 Task: Choose a LinkedIn plan to start my free month.
Action: Mouse moved to (711, 96)
Screenshot: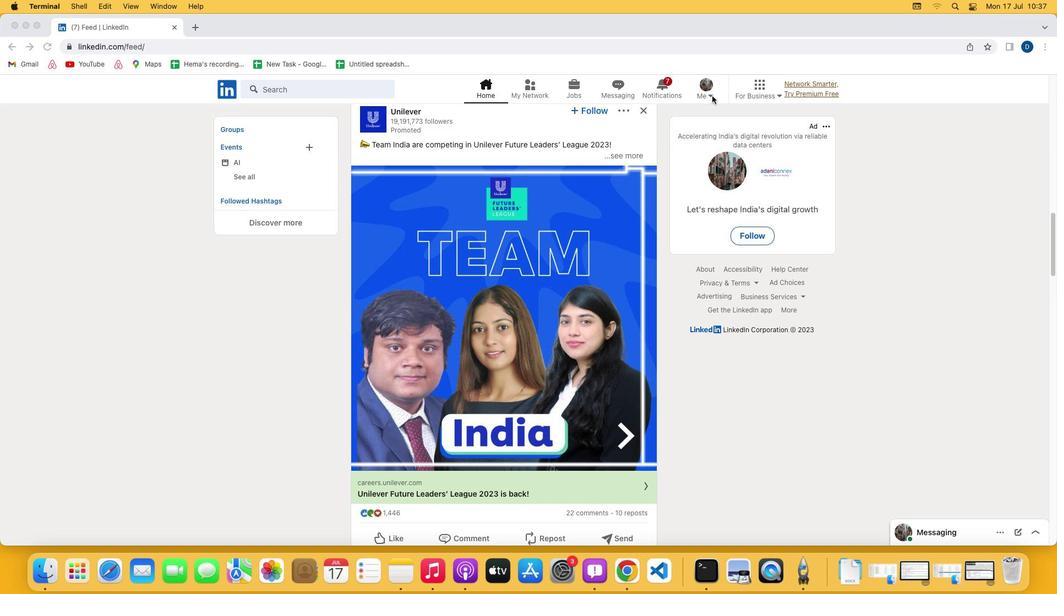 
Action: Mouse pressed left at (711, 96)
Screenshot: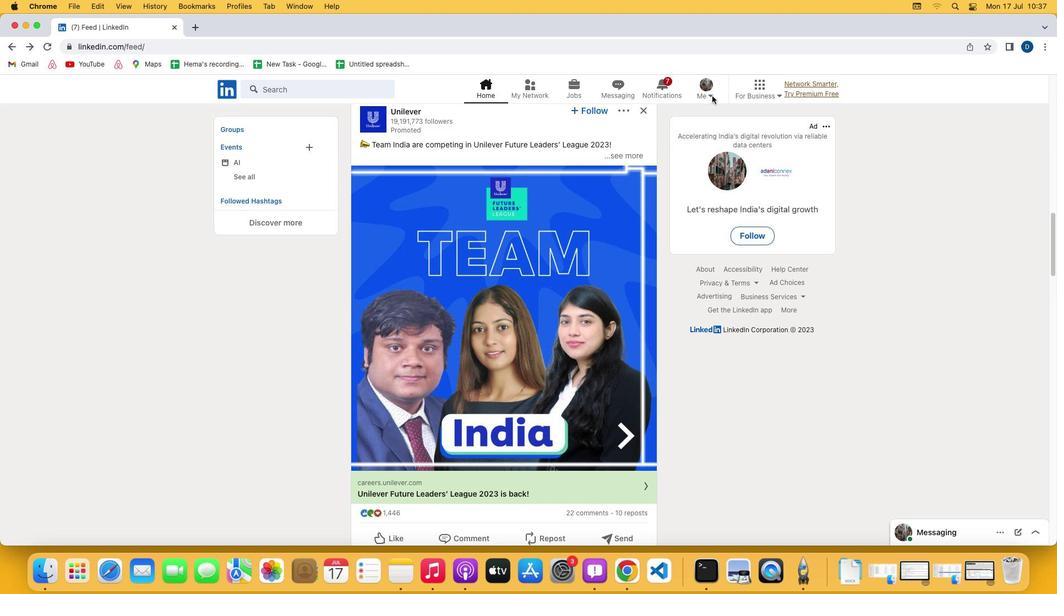 
Action: Mouse pressed left at (711, 96)
Screenshot: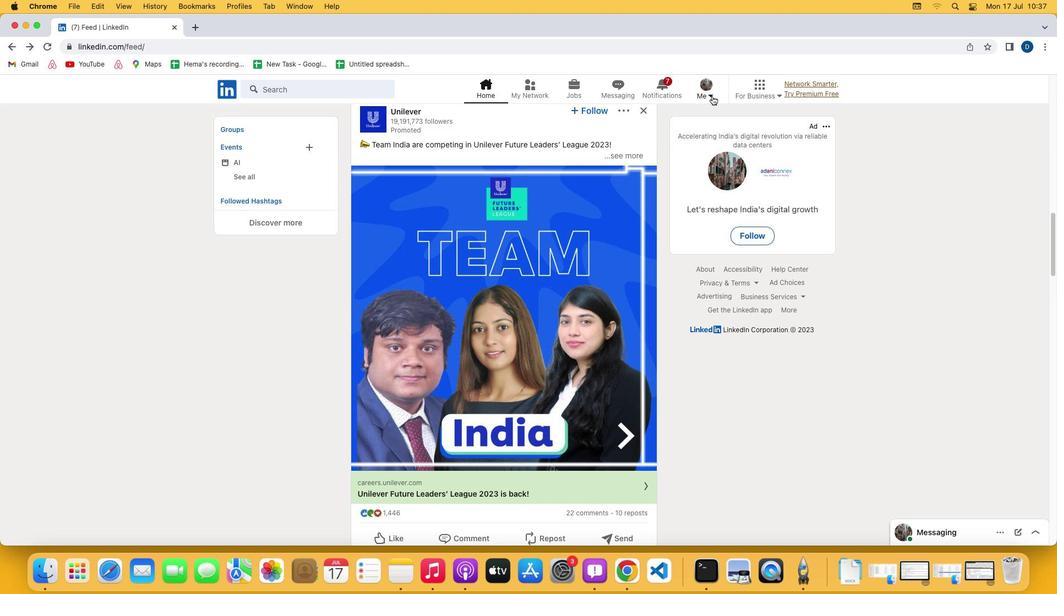 
Action: Mouse moved to (629, 209)
Screenshot: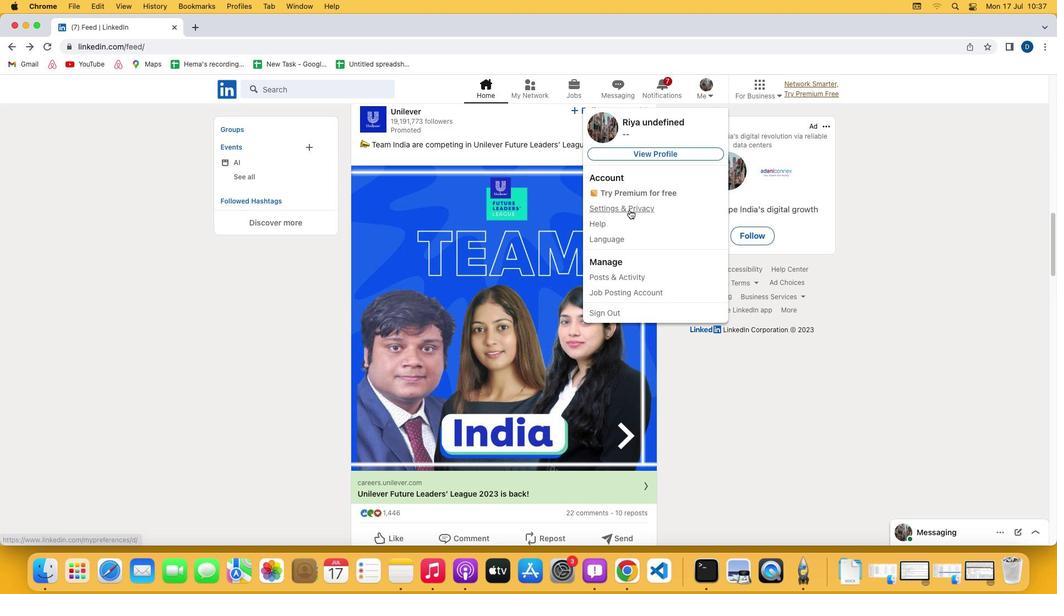 
Action: Mouse pressed left at (629, 209)
Screenshot: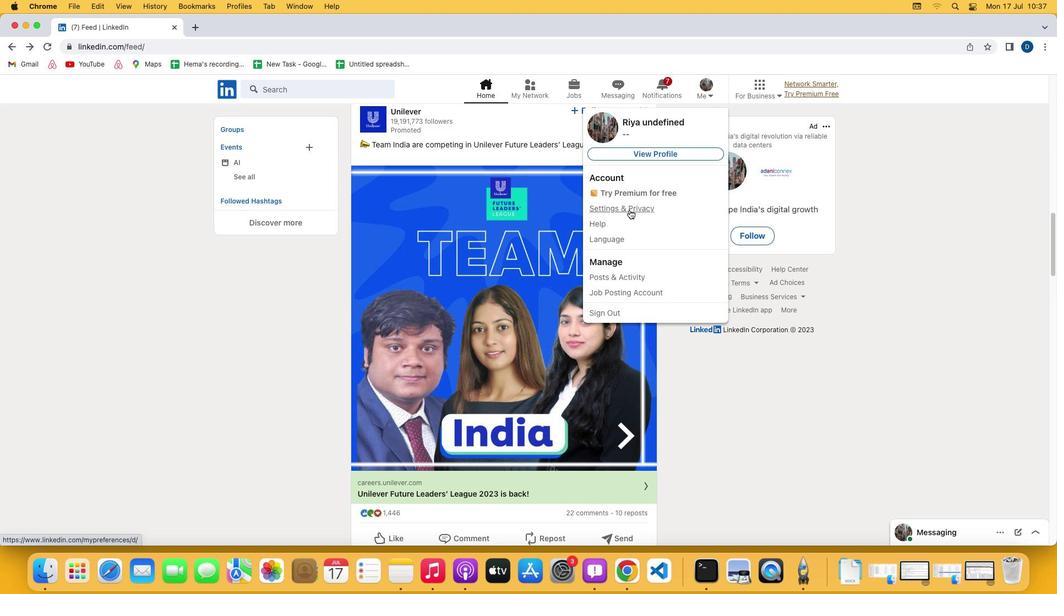 
Action: Mouse moved to (573, 340)
Screenshot: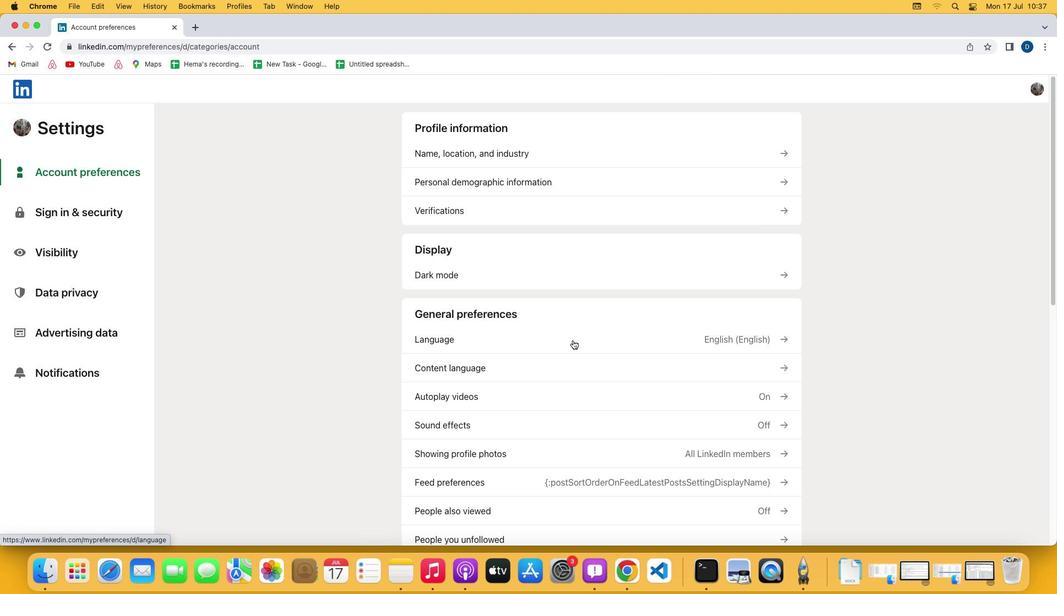 
Action: Mouse scrolled (573, 340) with delta (0, 0)
Screenshot: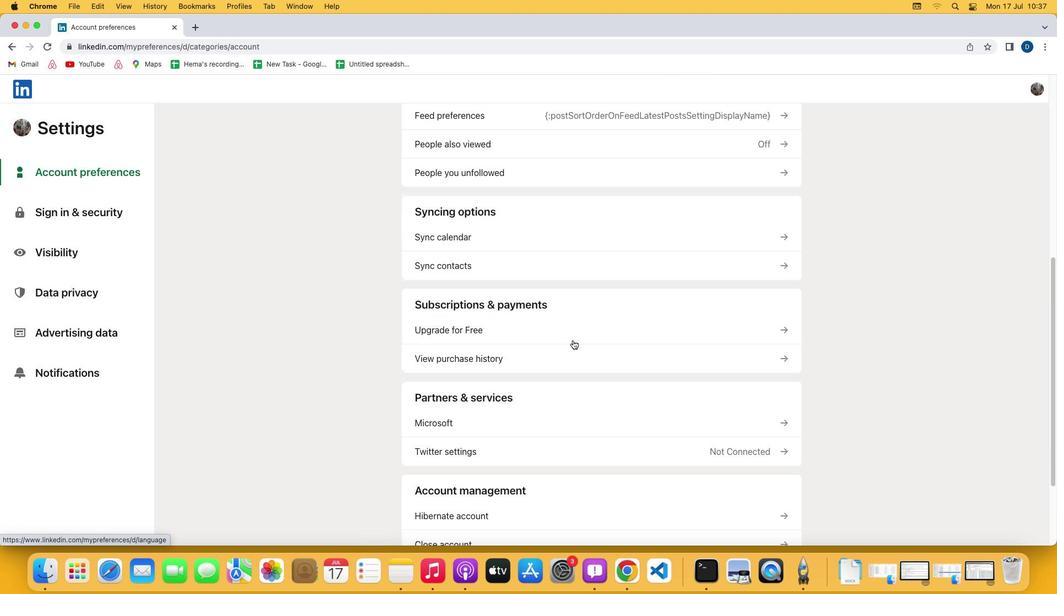
Action: Mouse scrolled (573, 340) with delta (0, 0)
Screenshot: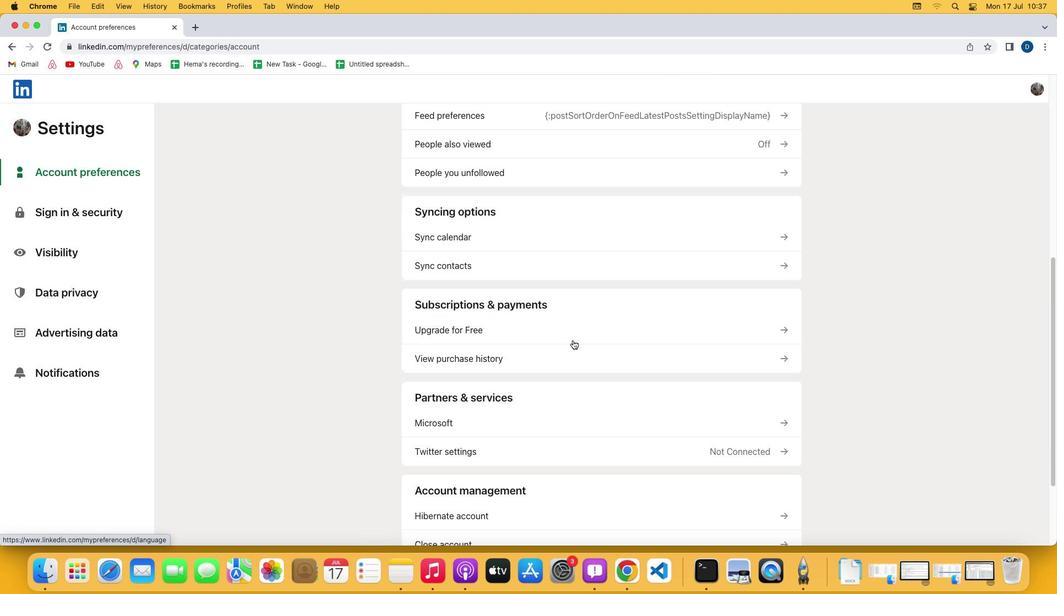 
Action: Mouse scrolled (573, 340) with delta (0, -2)
Screenshot: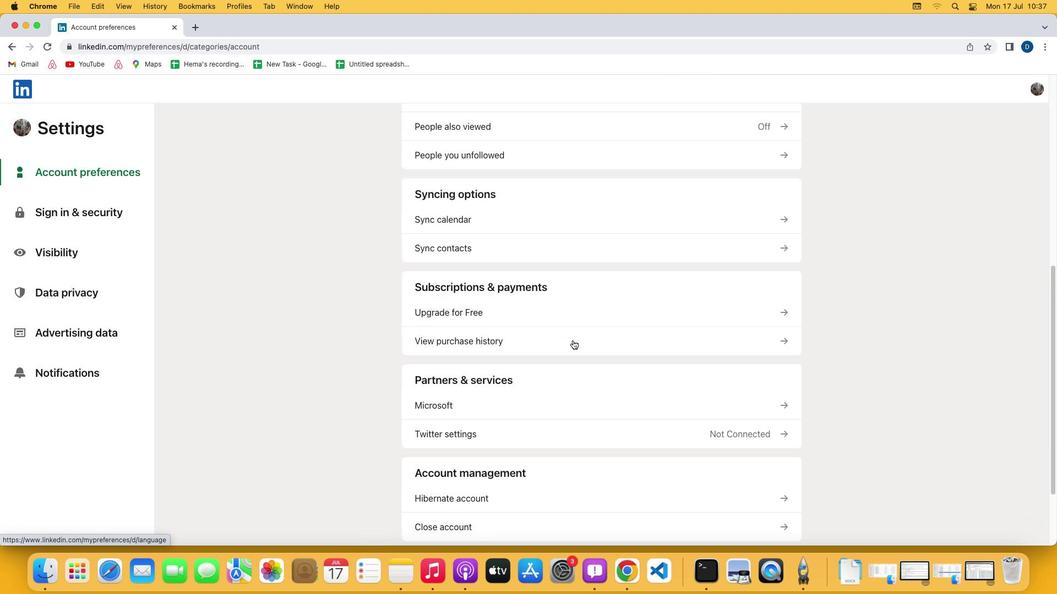 
Action: Mouse scrolled (573, 340) with delta (0, -2)
Screenshot: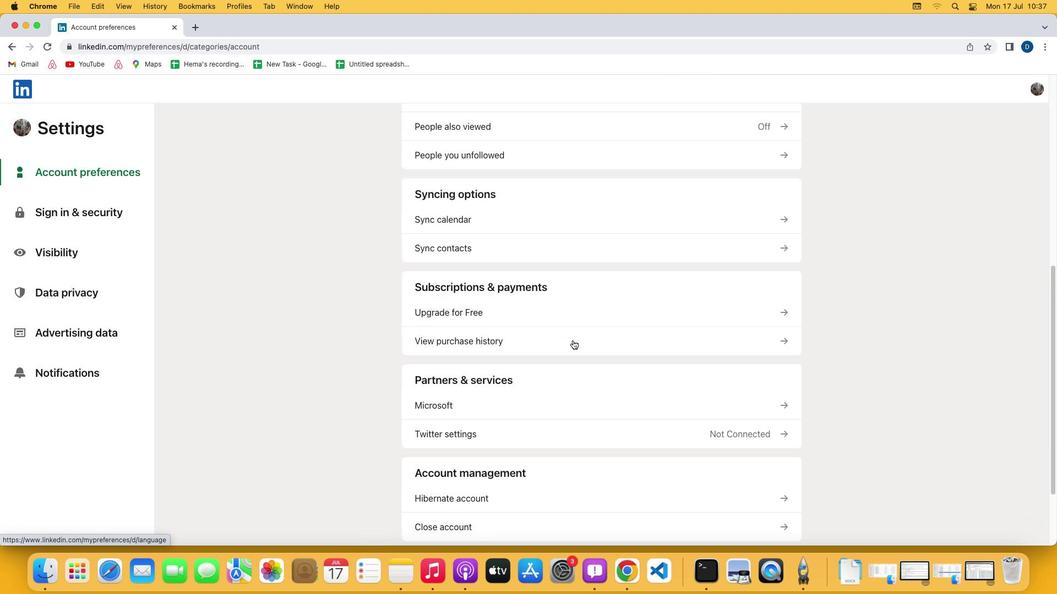 
Action: Mouse scrolled (573, 340) with delta (0, -3)
Screenshot: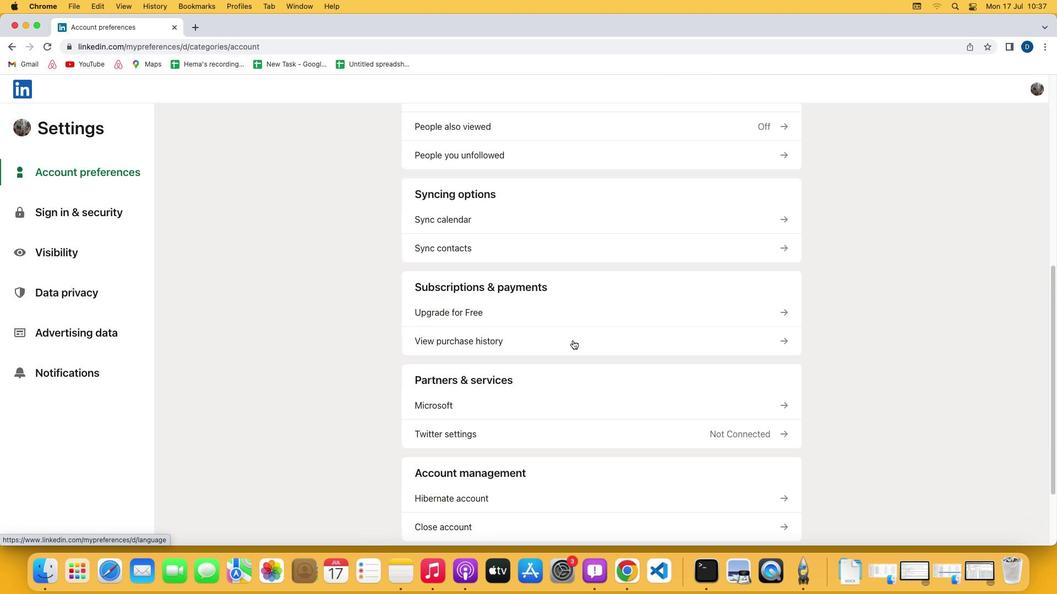 
Action: Mouse scrolled (573, 340) with delta (0, 0)
Screenshot: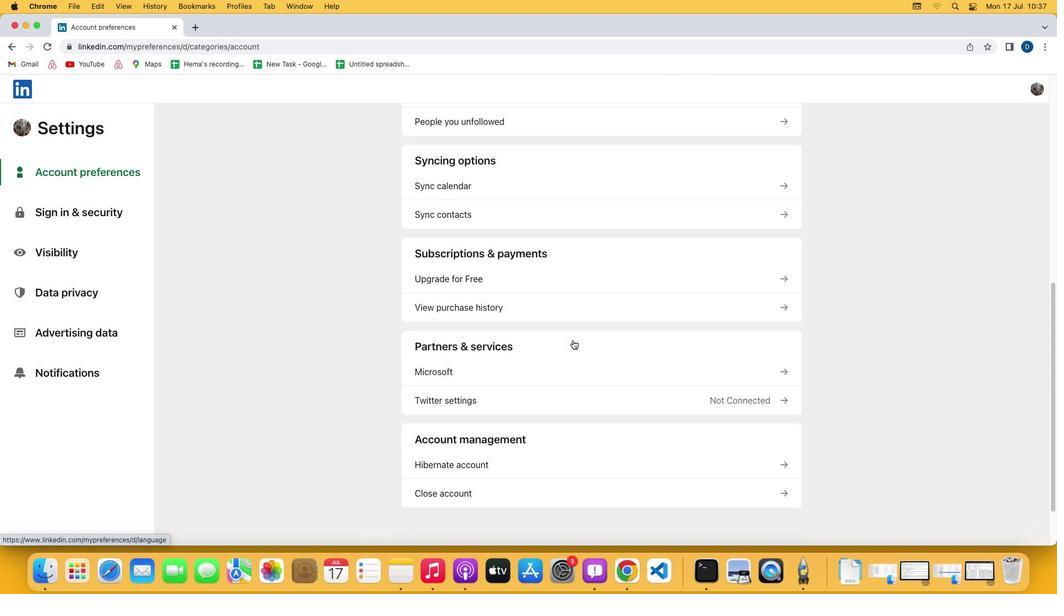 
Action: Mouse scrolled (573, 340) with delta (0, 0)
Screenshot: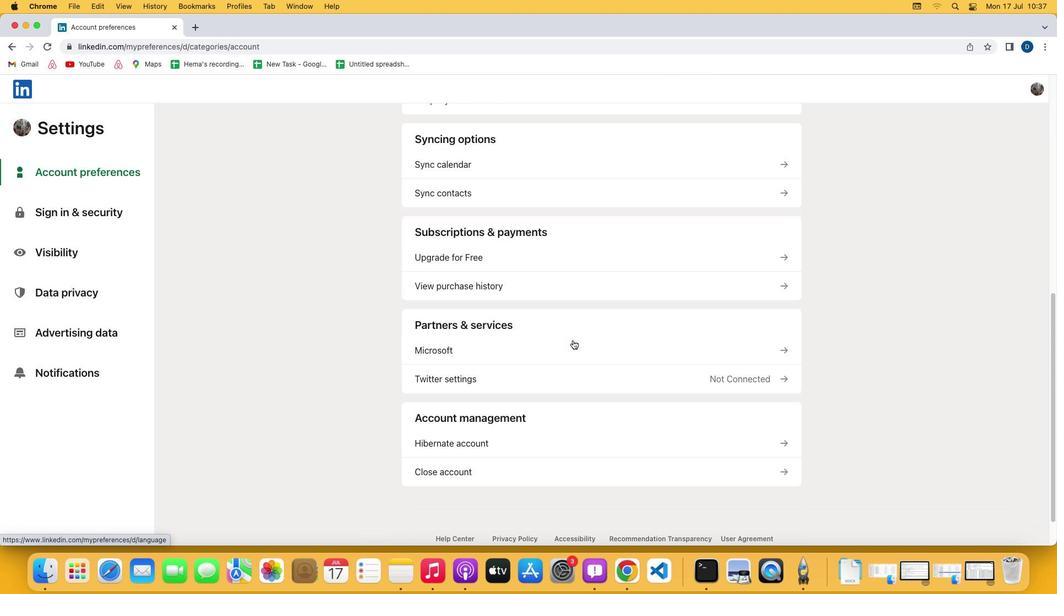 
Action: Mouse scrolled (573, 340) with delta (0, -1)
Screenshot: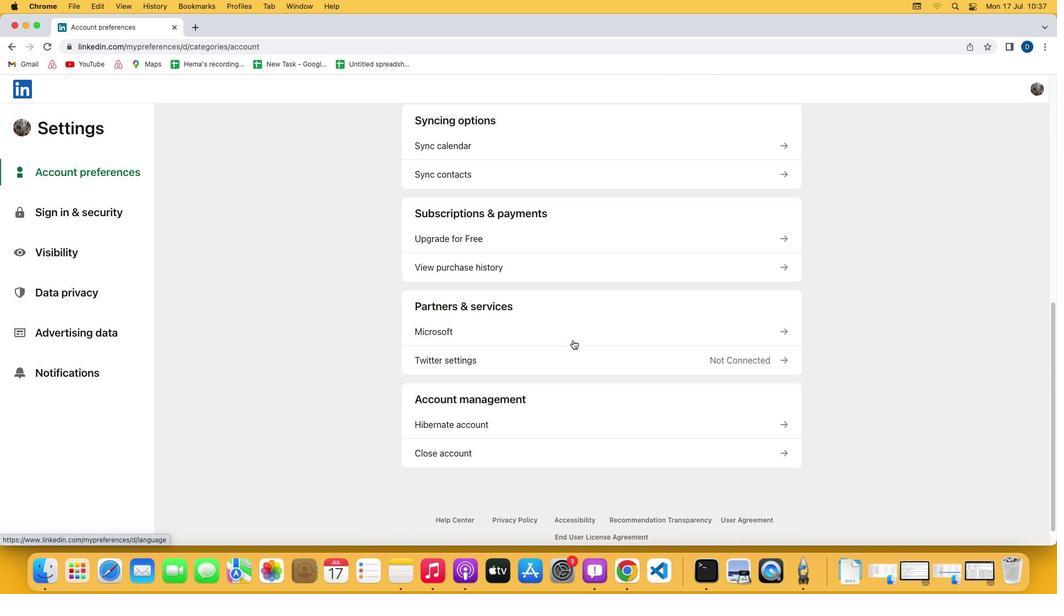 
Action: Mouse scrolled (573, 340) with delta (0, -1)
Screenshot: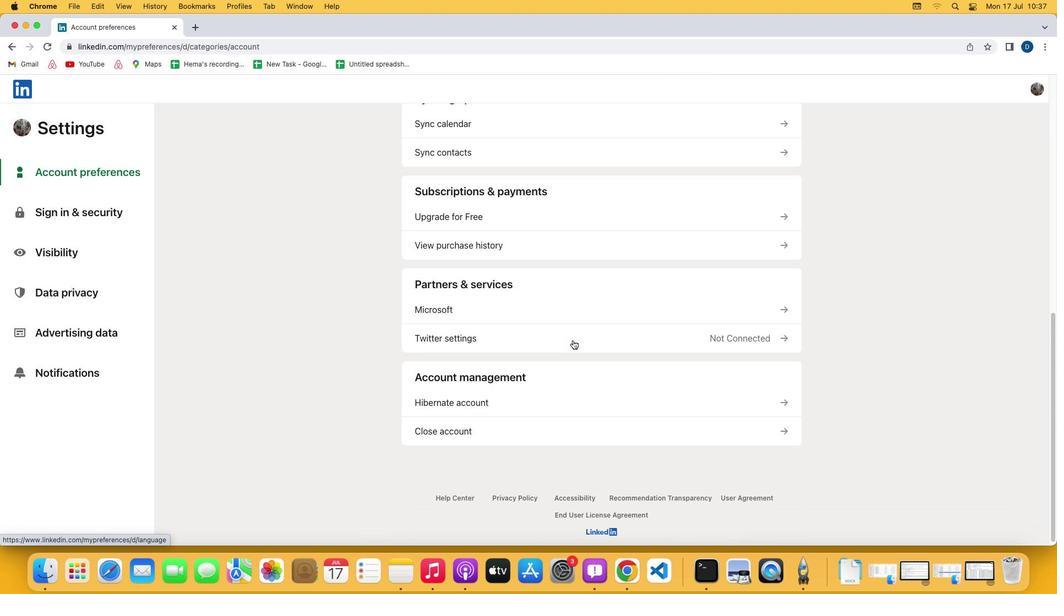 
Action: Mouse moved to (476, 221)
Screenshot: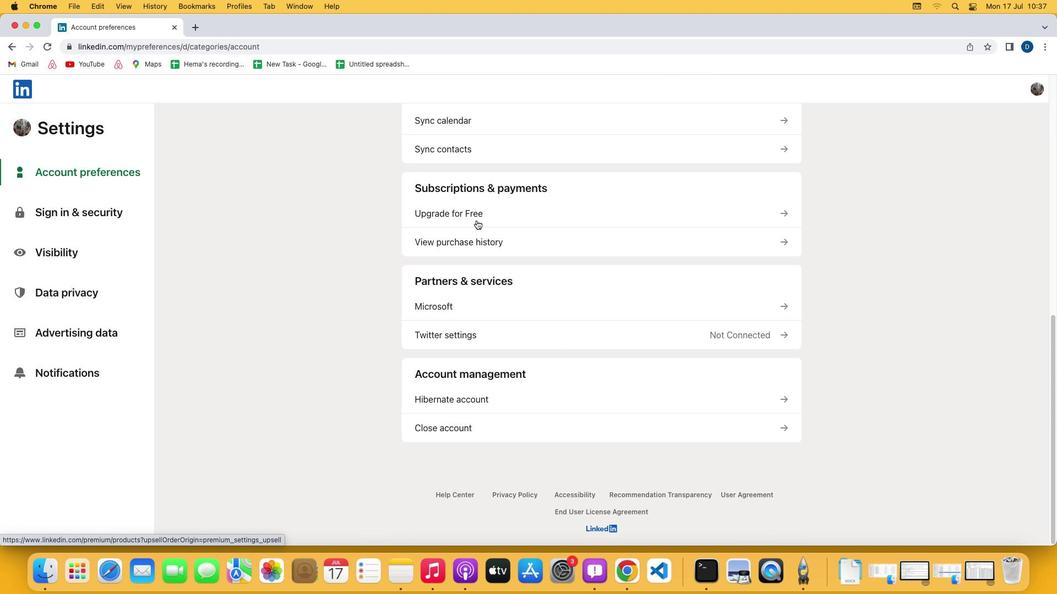 
Action: Mouse pressed left at (476, 221)
Screenshot: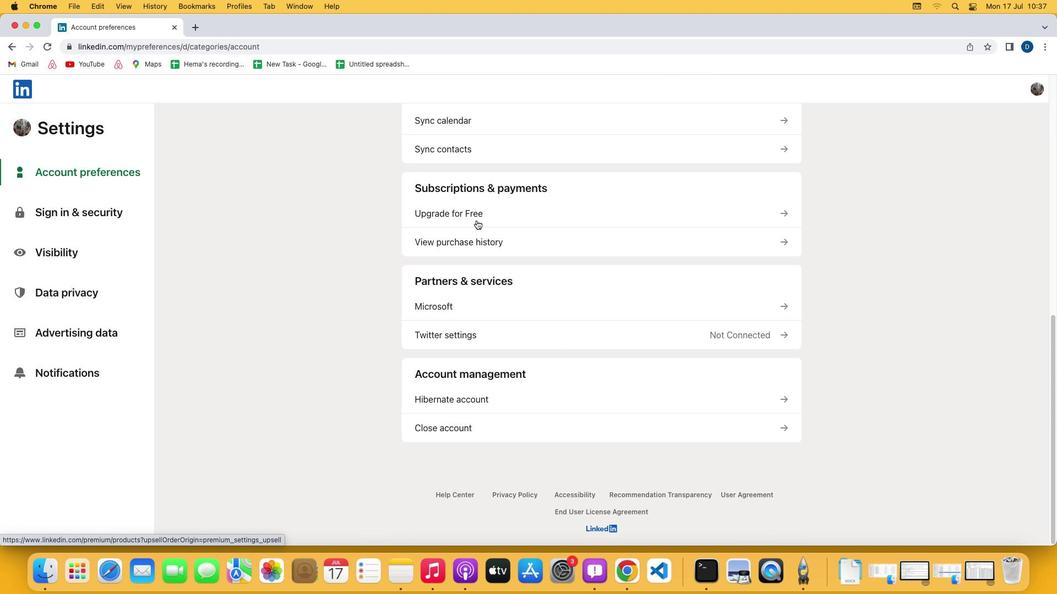 
Action: Mouse moved to (432, 302)
Screenshot: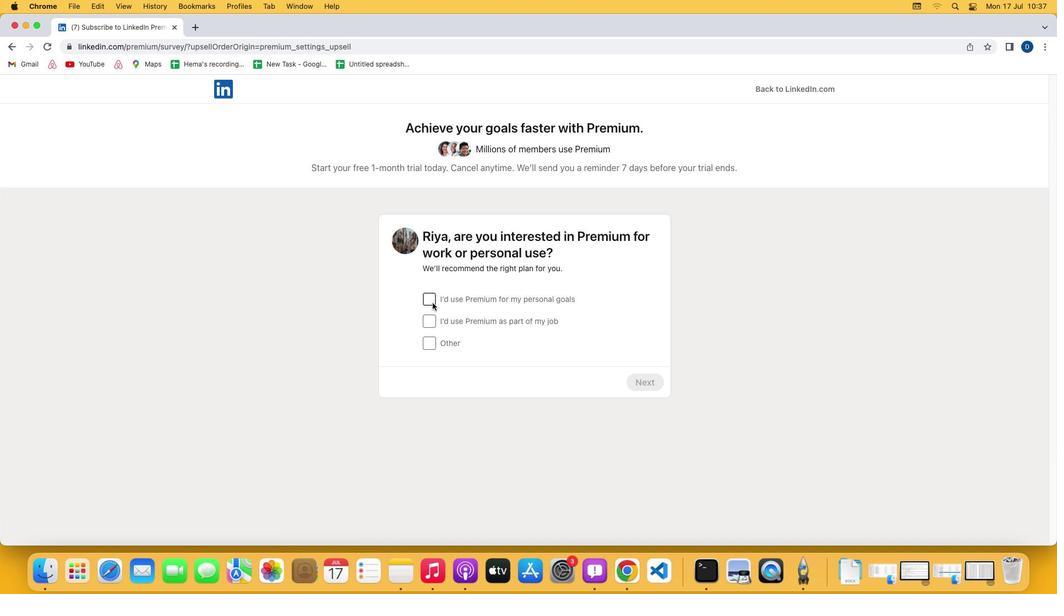 
Action: Mouse pressed left at (432, 302)
Screenshot: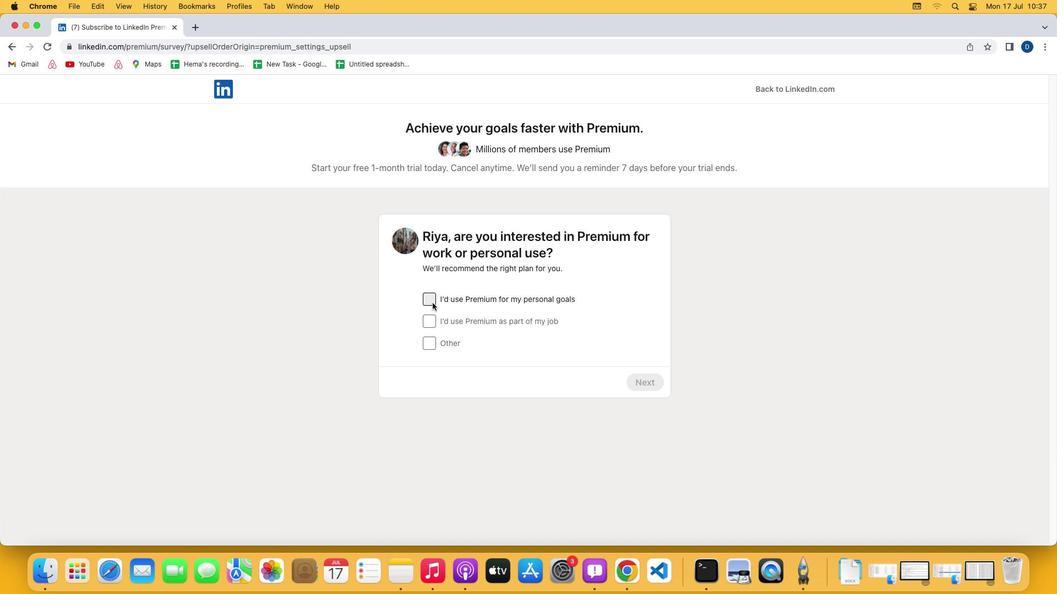 
Action: Mouse moved to (643, 382)
Screenshot: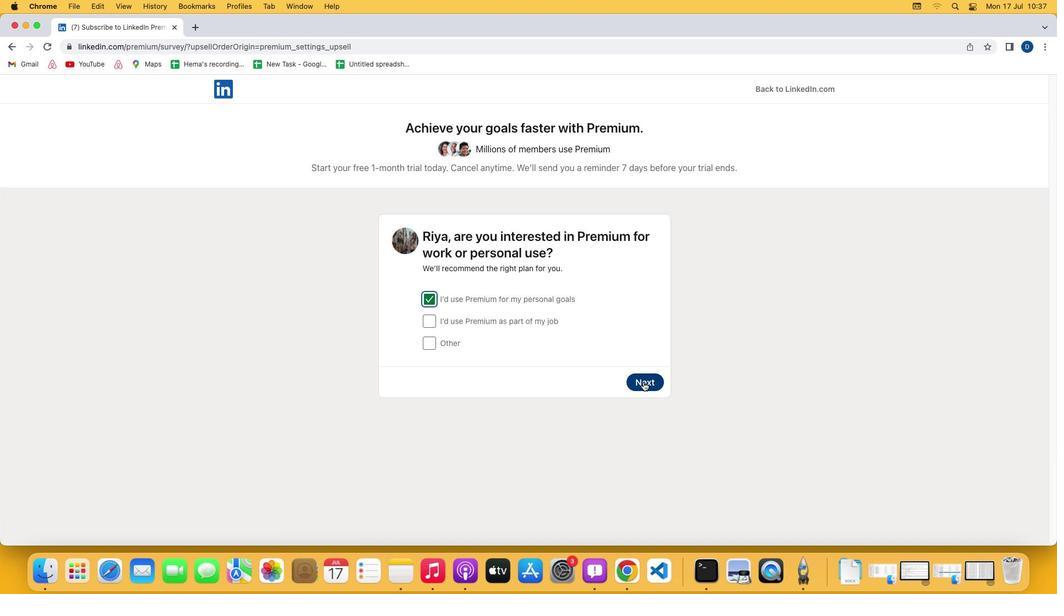 
Action: Mouse pressed left at (643, 382)
Screenshot: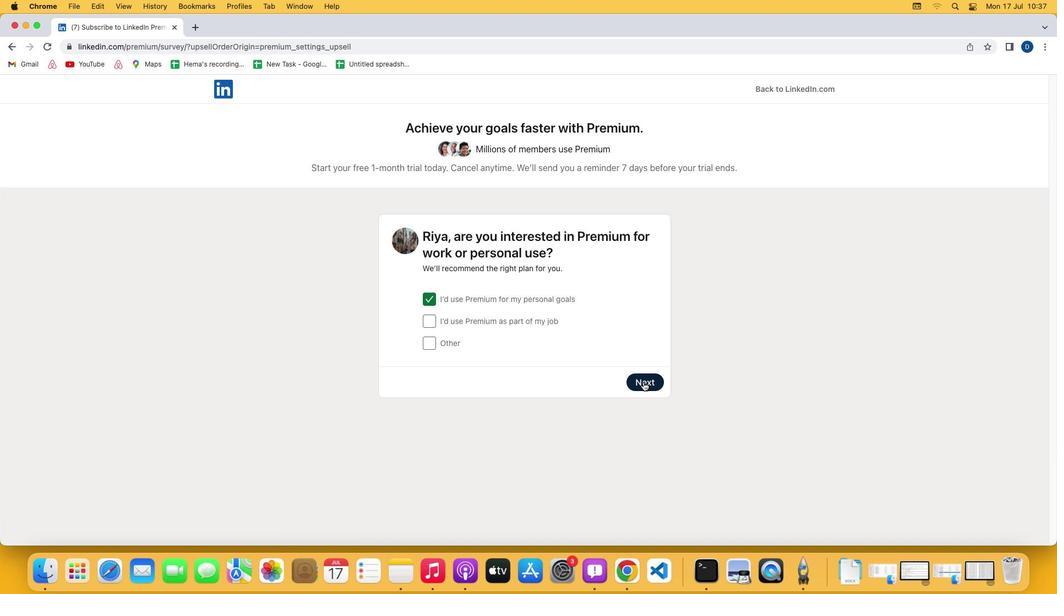 
Action: Mouse moved to (653, 446)
Screenshot: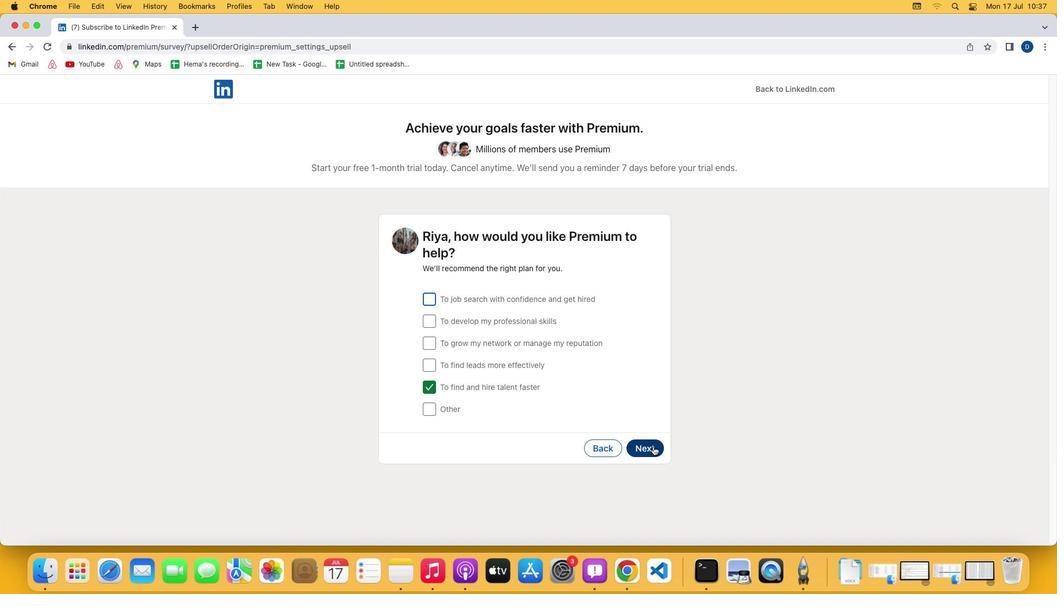 
Action: Mouse pressed left at (653, 446)
Screenshot: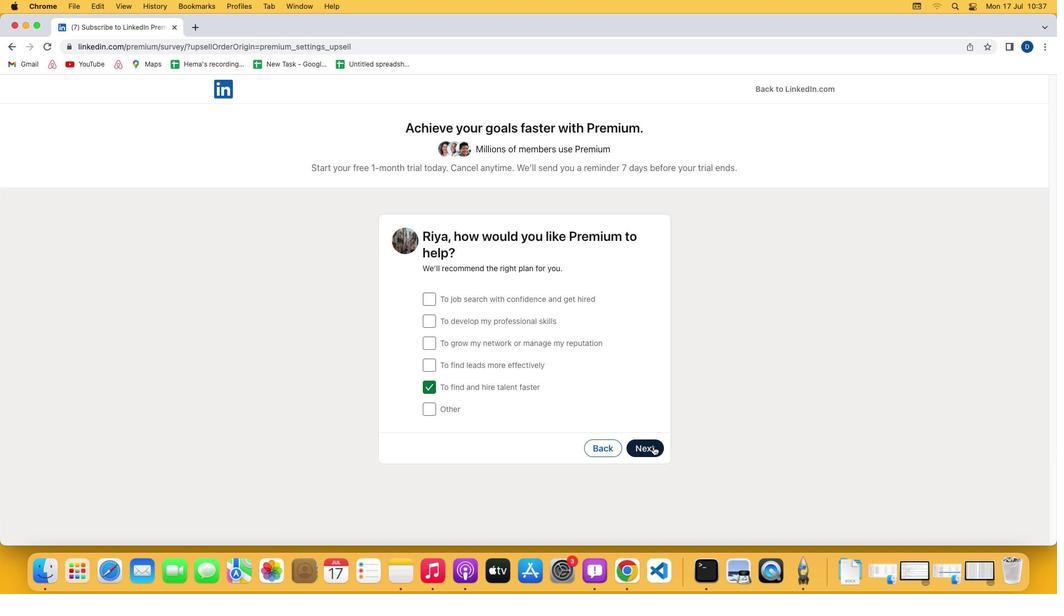 
Action: Mouse moved to (429, 298)
Screenshot: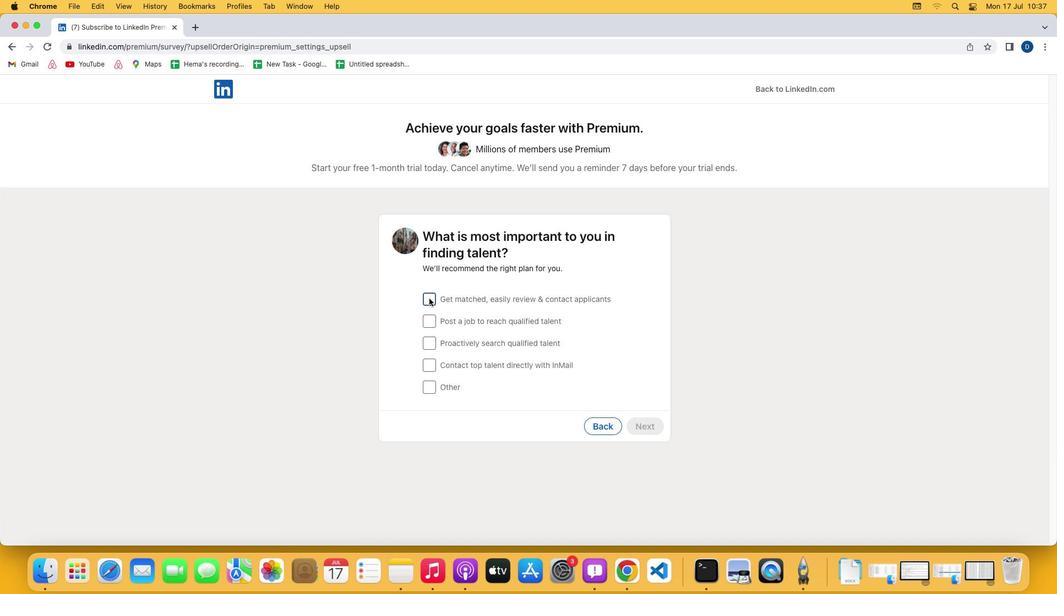
Action: Mouse pressed left at (429, 298)
Screenshot: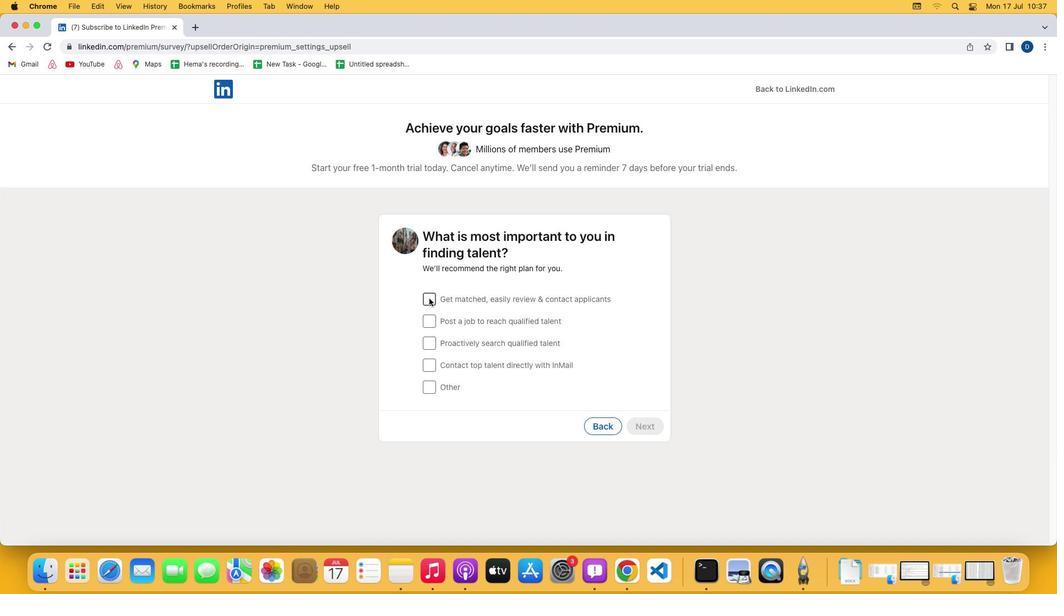 
Action: Mouse moved to (645, 425)
Screenshot: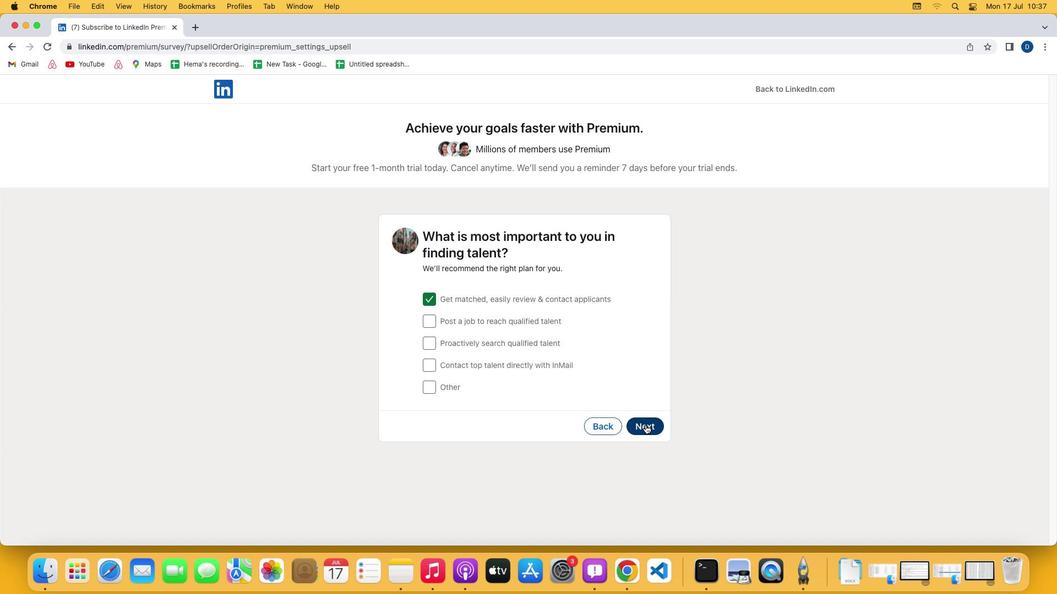
Action: Mouse pressed left at (645, 425)
Screenshot: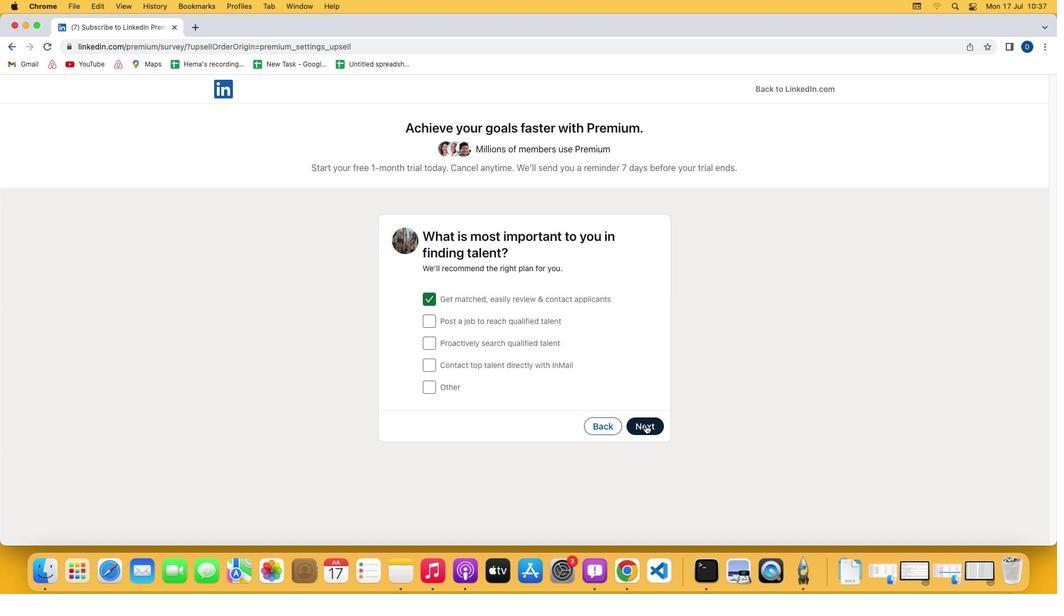 
Action: Mouse moved to (308, 420)
Screenshot: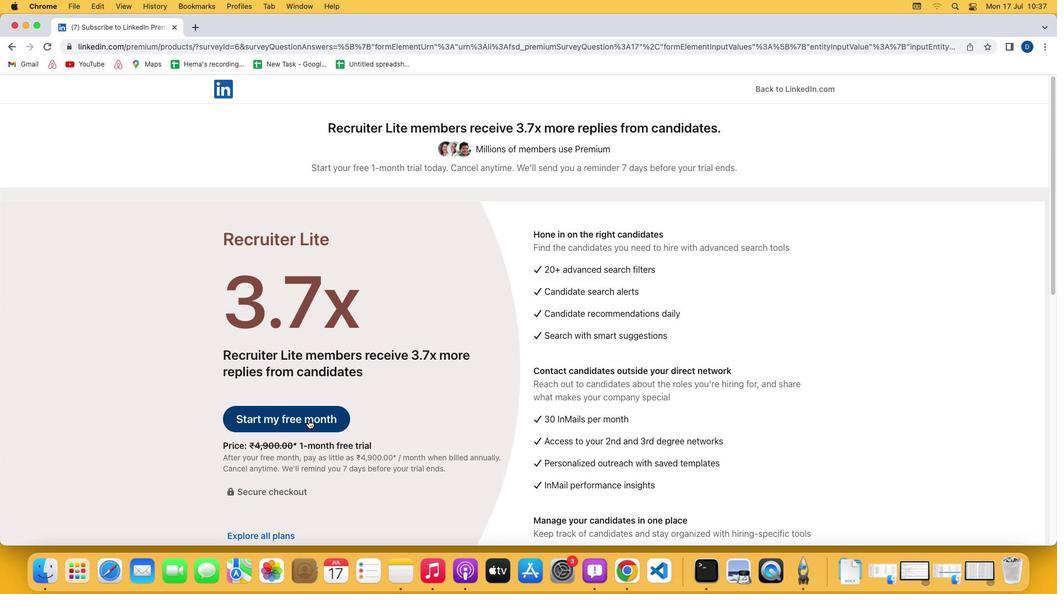 
Action: Mouse pressed left at (308, 420)
Screenshot: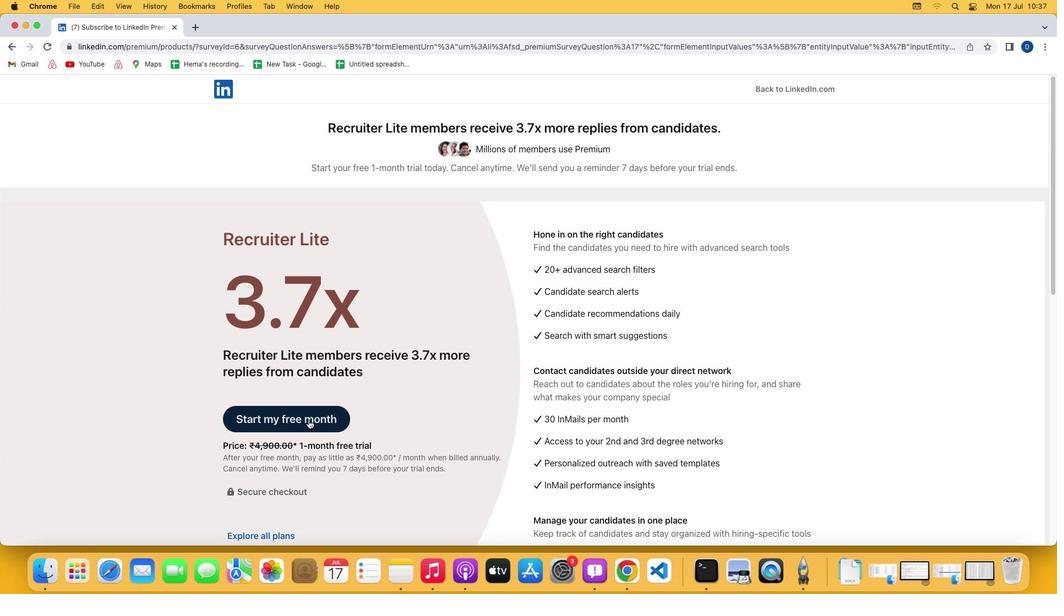 
